 Task: Assign carxxstreet791@gmail.com as Assignee of Child Issue ChildIssue0000000887 of Issue Issue0000000444 in Backlog  in Scrum Project Project0000000089 in Jira. Assign carxxstreet791@gmail.com as Assignee of Child Issue ChildIssue0000000888 of Issue Issue0000000444 in Backlog  in Scrum Project Project0000000089 in Jira. Assign carxxstreet791@gmail.com as Assignee of Child Issue ChildIssue0000000889 of Issue Issue0000000445 in Backlog  in Scrum Project Project0000000089 in Jira. Assign carxxstreet791@gmail.com as Assignee of Child Issue ChildIssue0000000890 of Issue Issue0000000445 in Backlog  in Scrum Project Project0000000089 in Jira. Assign parteek.ku2001@gmail.com as Assignee of Child Issue ChildIssue0000000891 of Issue Issue0000000446 in Backlog  in Scrum Project Project0000000090 in Jira
Action: Mouse moved to (468, 397)
Screenshot: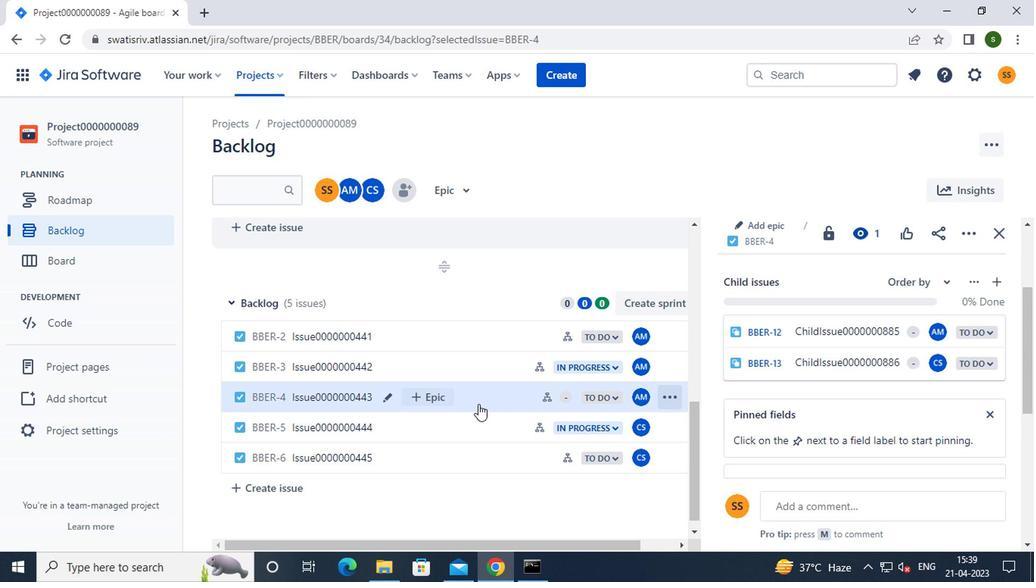 
Action: Mouse pressed left at (468, 397)
Screenshot: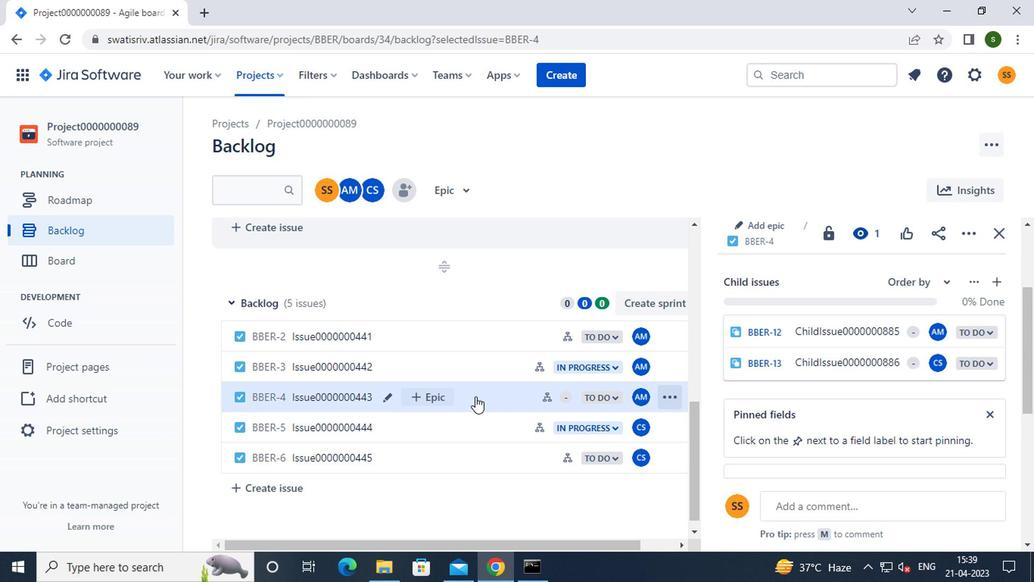 
Action: Mouse moved to (473, 425)
Screenshot: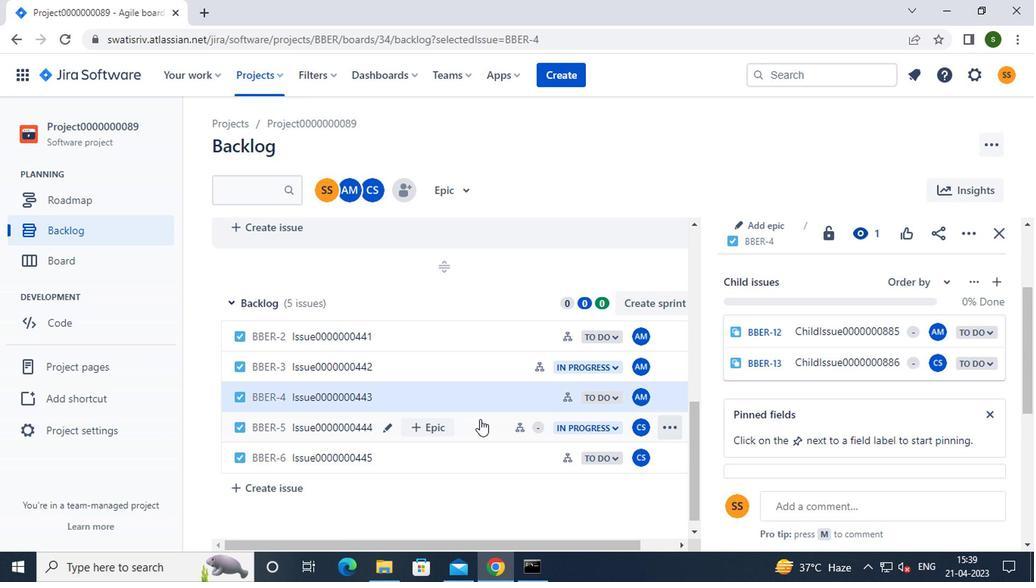 
Action: Mouse pressed left at (473, 425)
Screenshot: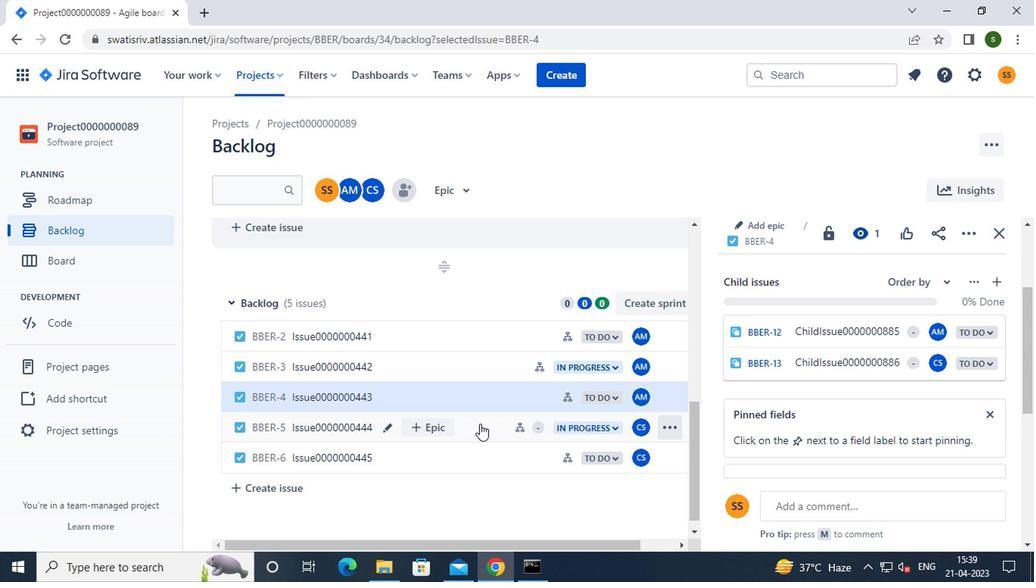 
Action: Mouse moved to (846, 412)
Screenshot: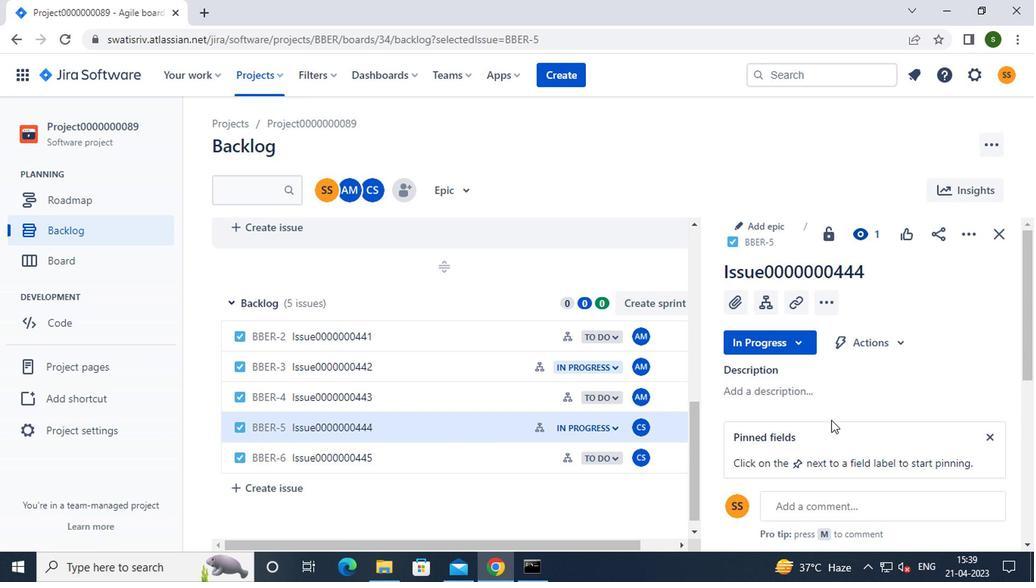 
Action: Mouse scrolled (846, 411) with delta (0, 0)
Screenshot: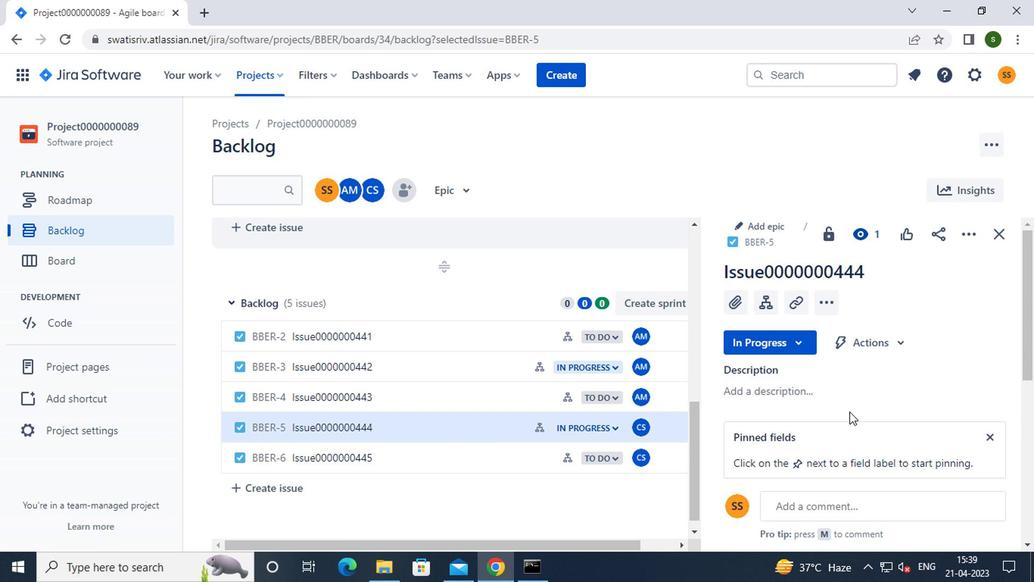 
Action: Mouse moved to (939, 413)
Screenshot: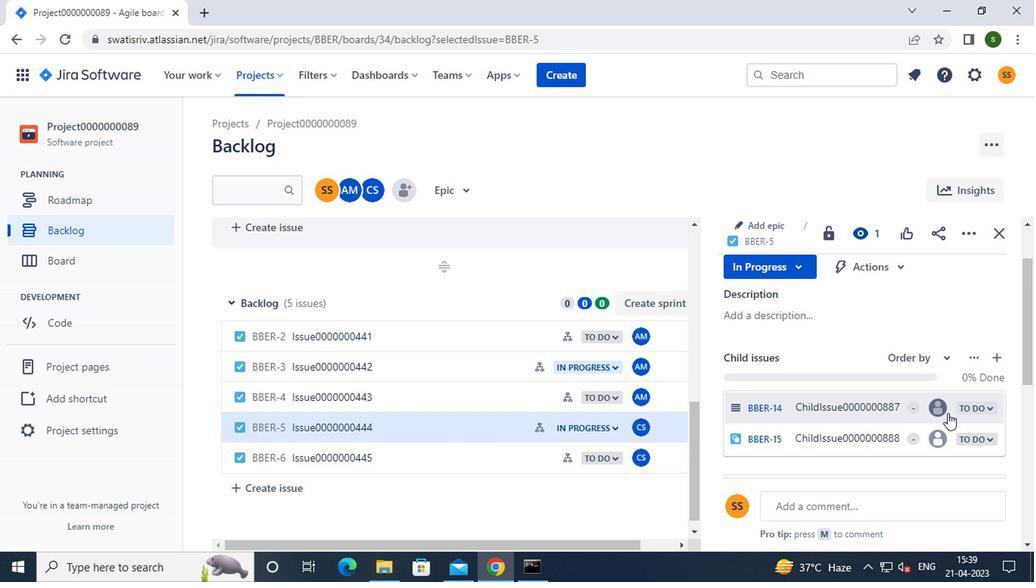 
Action: Mouse pressed left at (939, 413)
Screenshot: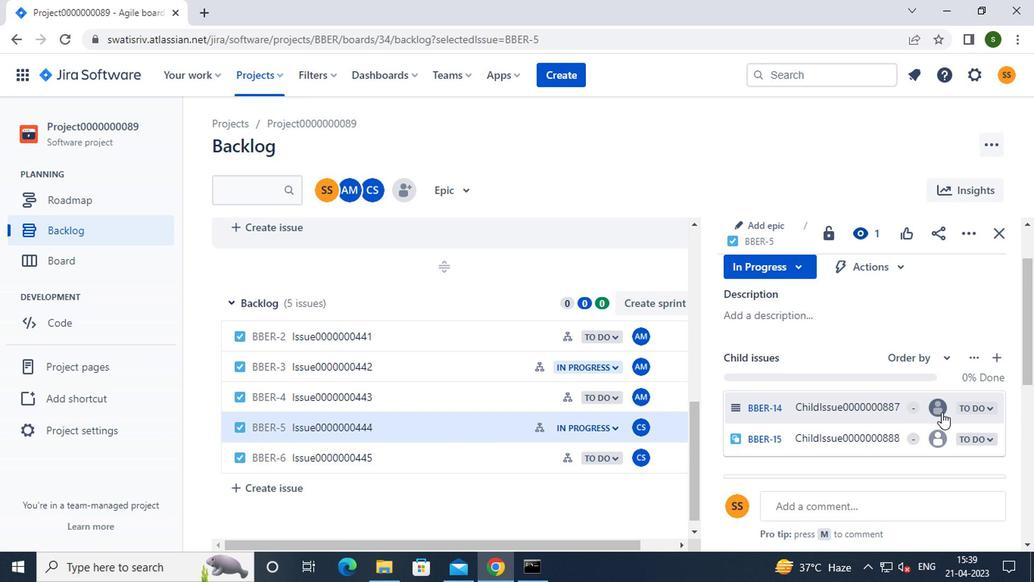 
Action: Mouse moved to (772, 468)
Screenshot: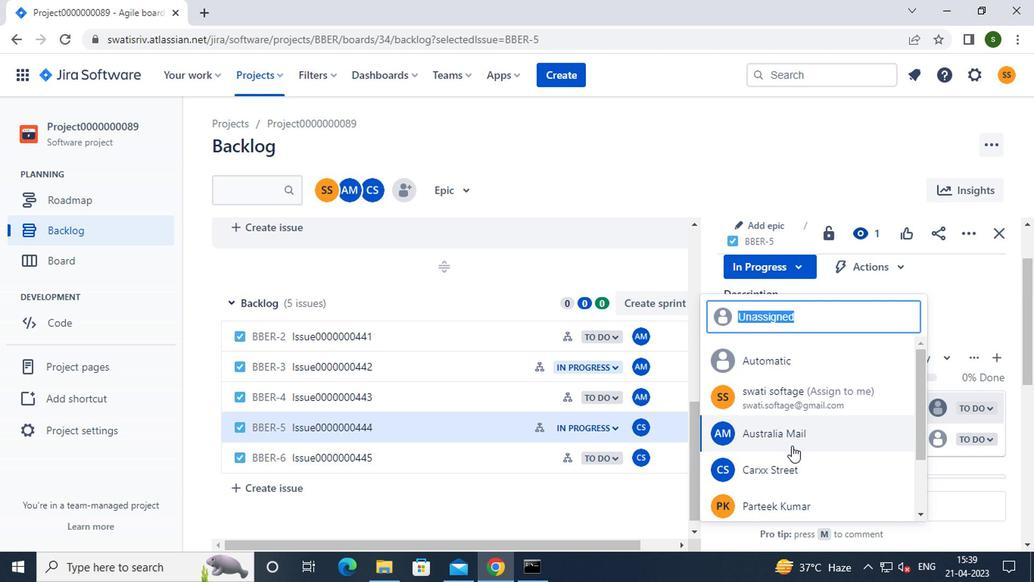 
Action: Mouse pressed left at (772, 468)
Screenshot: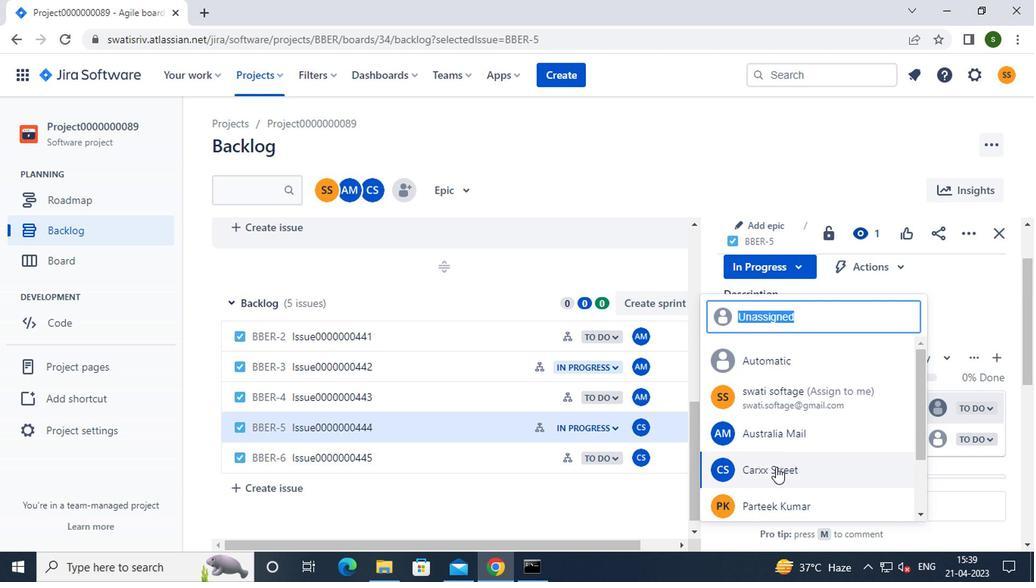 
Action: Mouse moved to (935, 440)
Screenshot: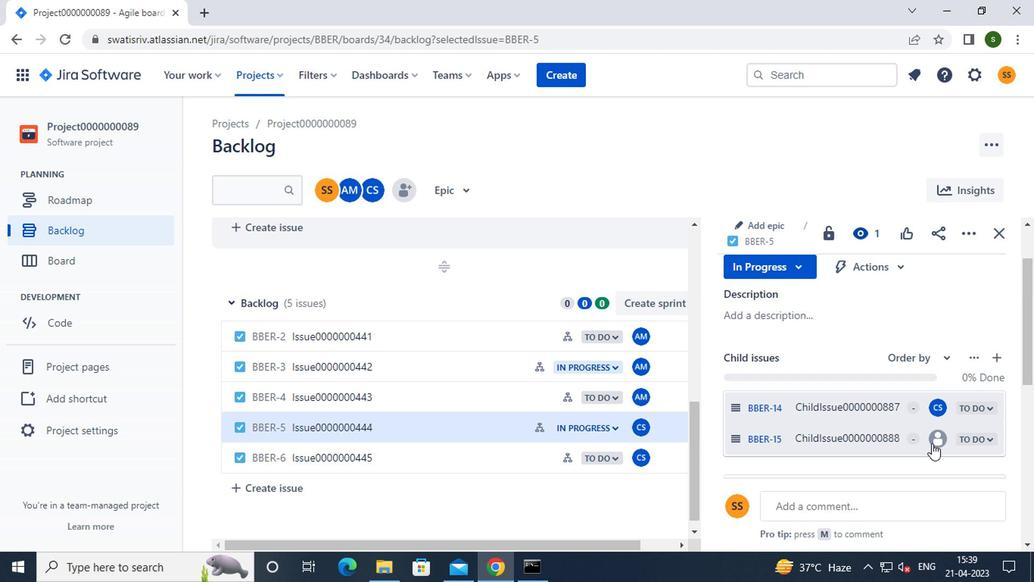 
Action: Mouse pressed left at (935, 440)
Screenshot: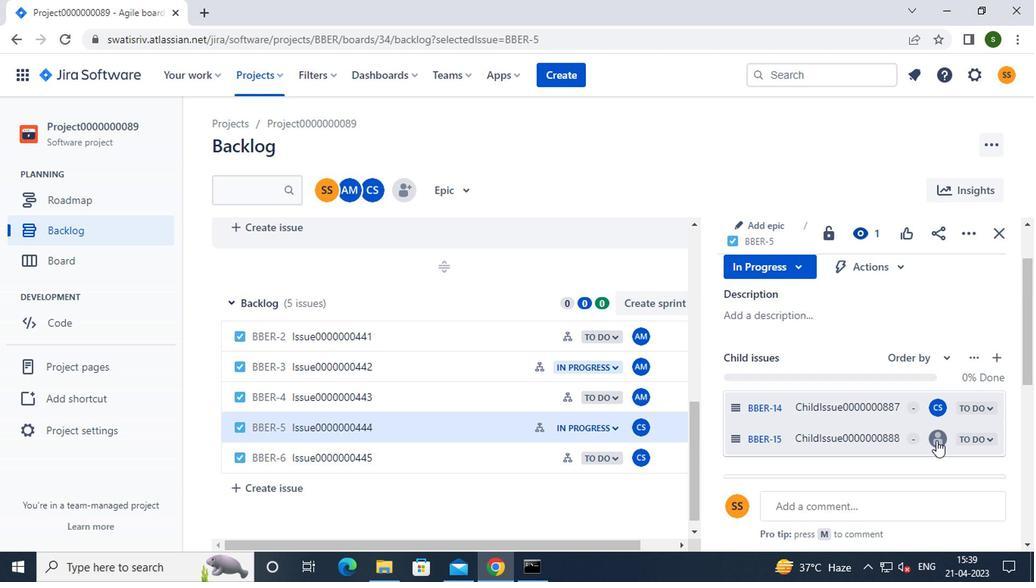 
Action: Mouse moved to (795, 502)
Screenshot: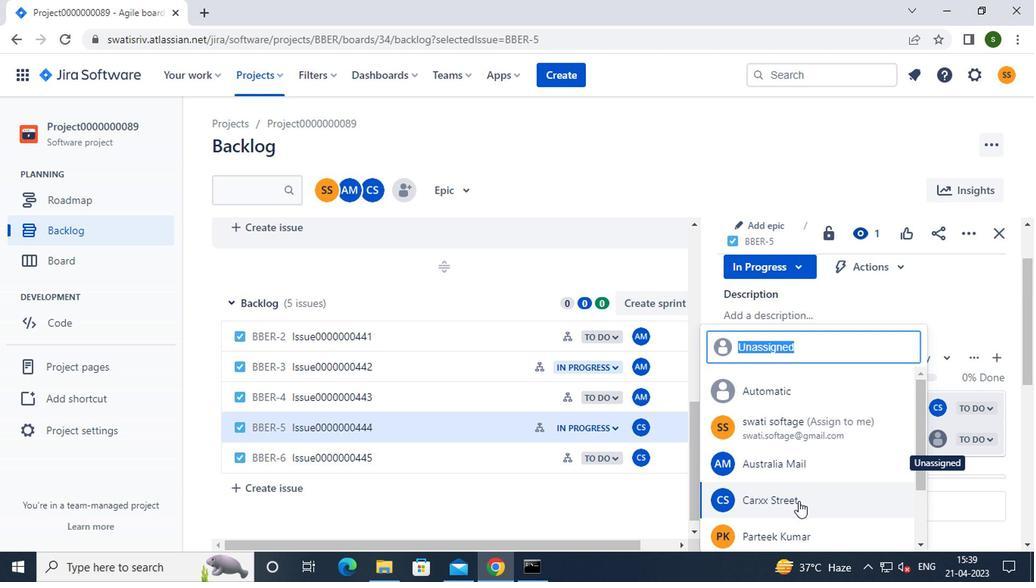 
Action: Mouse pressed left at (795, 502)
Screenshot: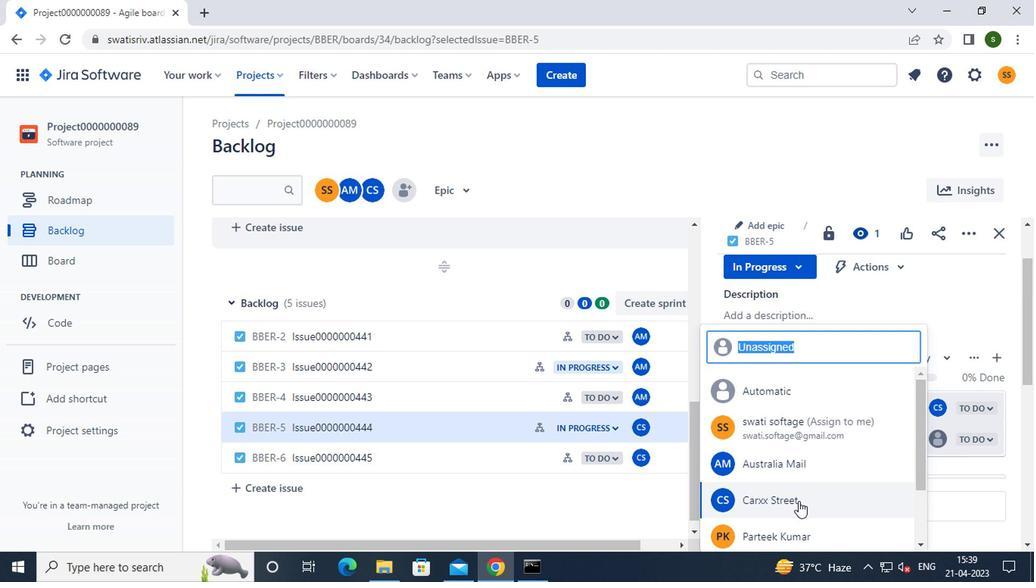 
Action: Mouse moved to (470, 459)
Screenshot: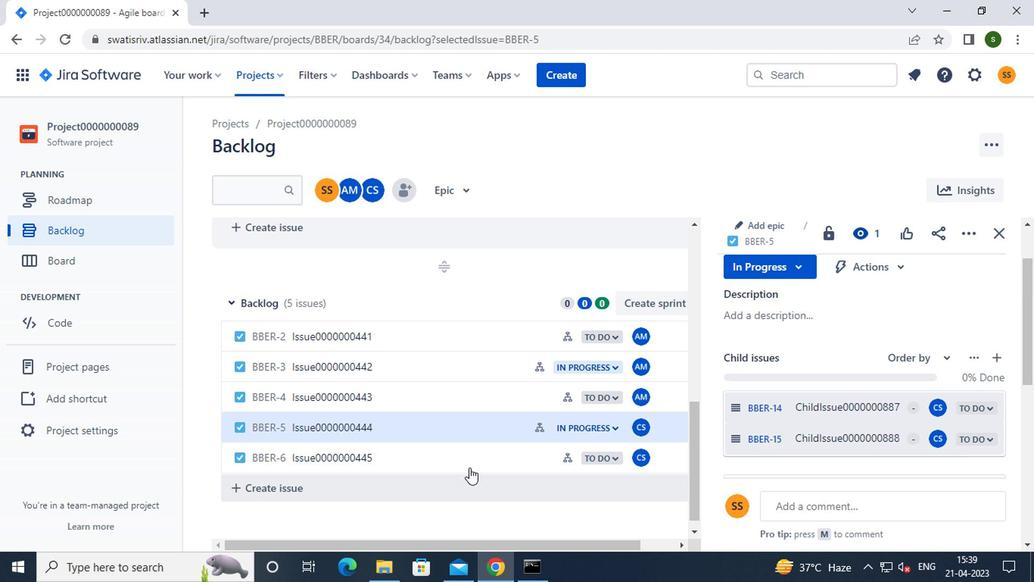 
Action: Mouse pressed left at (470, 459)
Screenshot: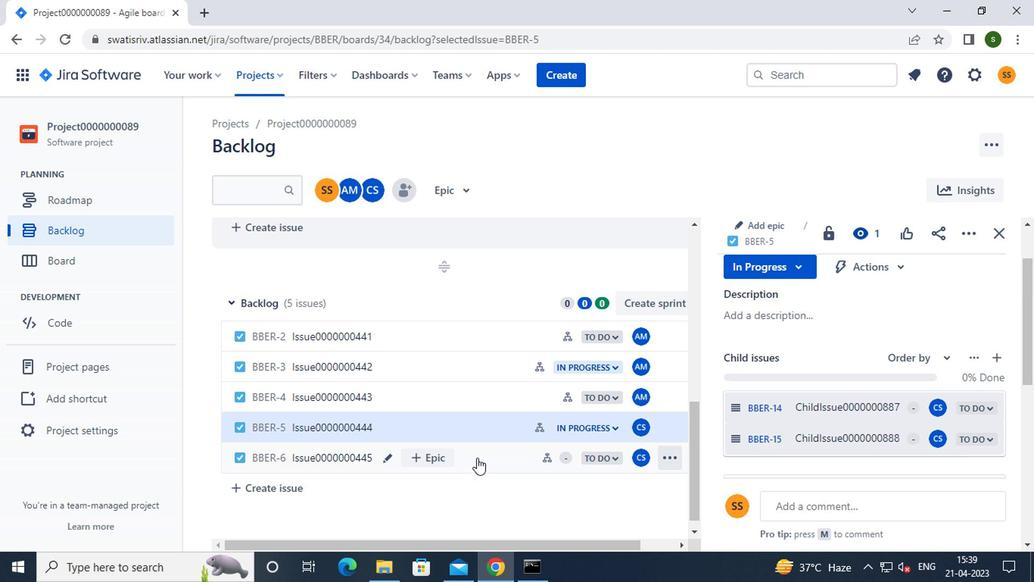 
Action: Mouse moved to (851, 429)
Screenshot: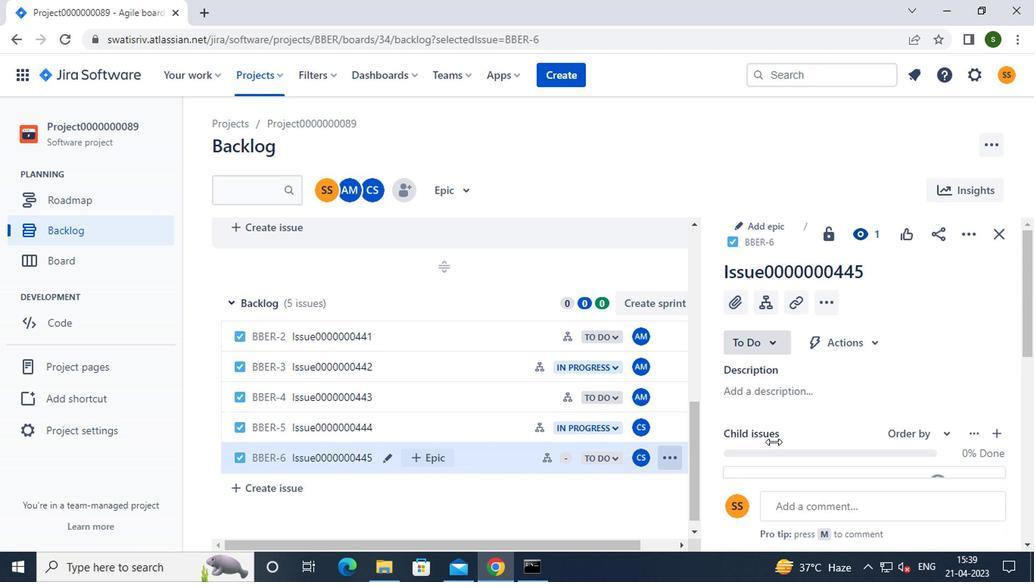 
Action: Mouse scrolled (851, 428) with delta (0, 0)
Screenshot: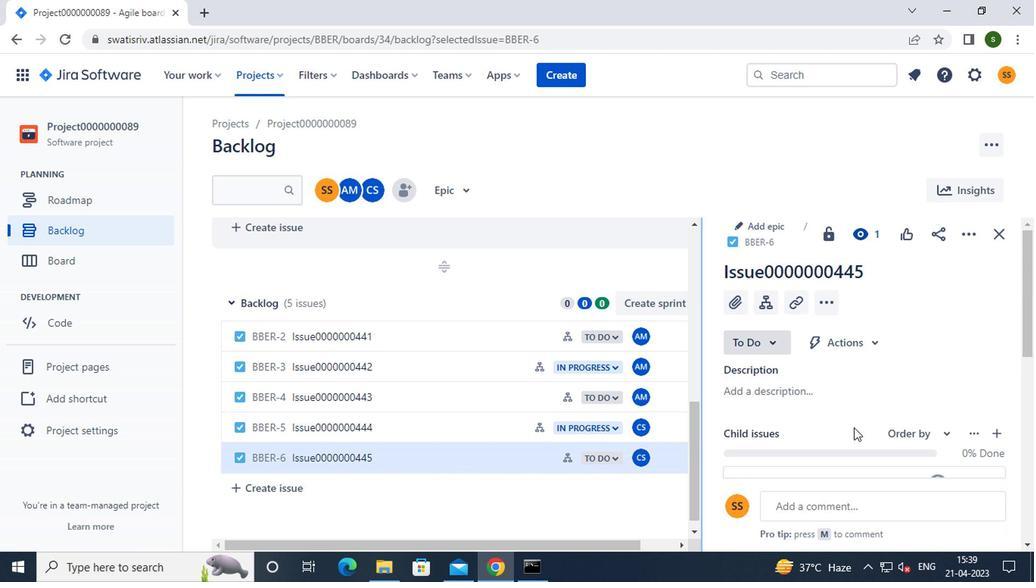 
Action: Mouse scrolled (851, 428) with delta (0, 0)
Screenshot: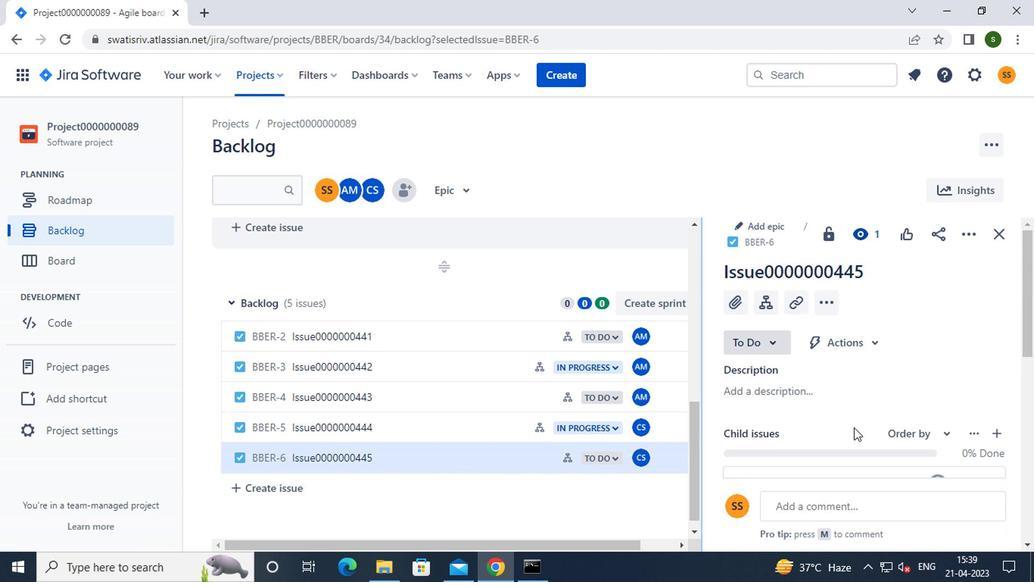 
Action: Mouse moved to (936, 331)
Screenshot: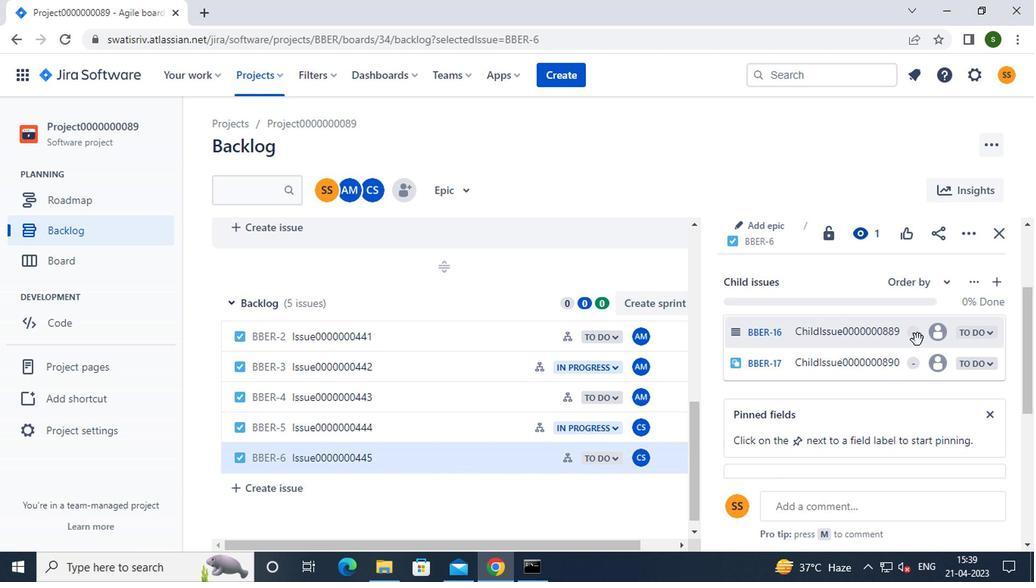 
Action: Mouse pressed left at (936, 331)
Screenshot: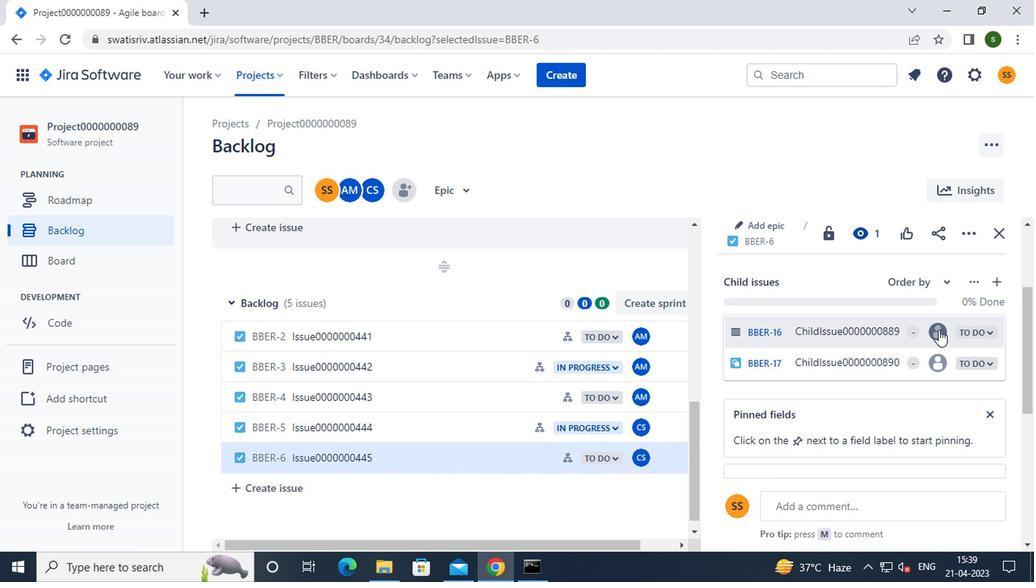 
Action: Mouse moved to (799, 395)
Screenshot: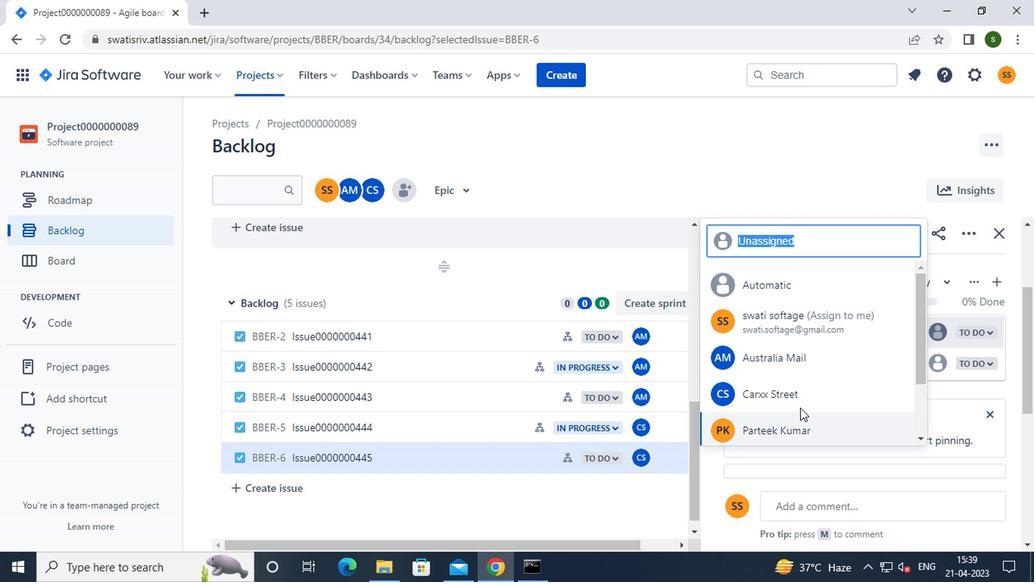 
Action: Mouse pressed left at (799, 395)
Screenshot: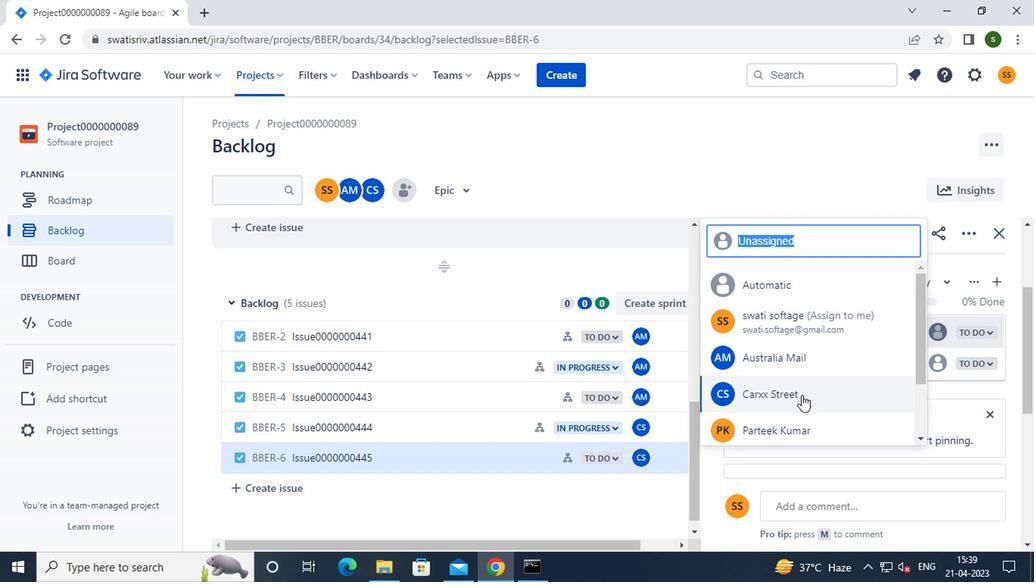 
Action: Mouse moved to (935, 362)
Screenshot: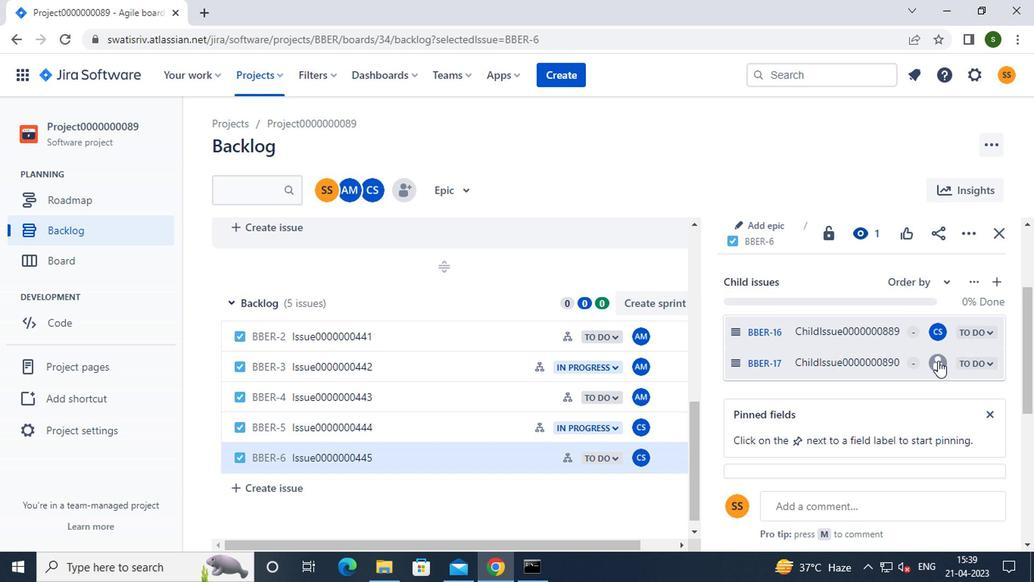 
Action: Mouse pressed left at (935, 362)
Screenshot: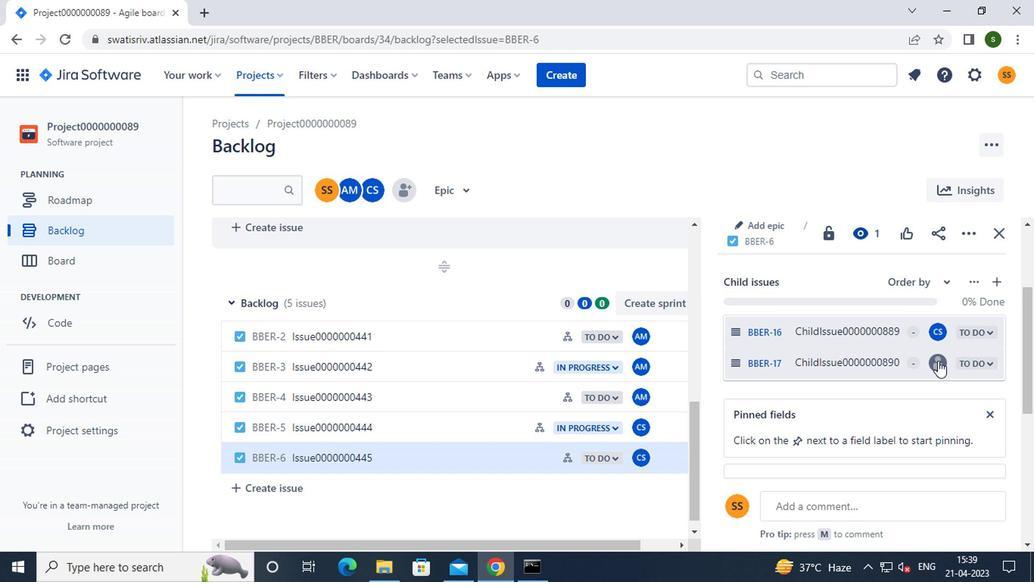 
Action: Mouse moved to (801, 426)
Screenshot: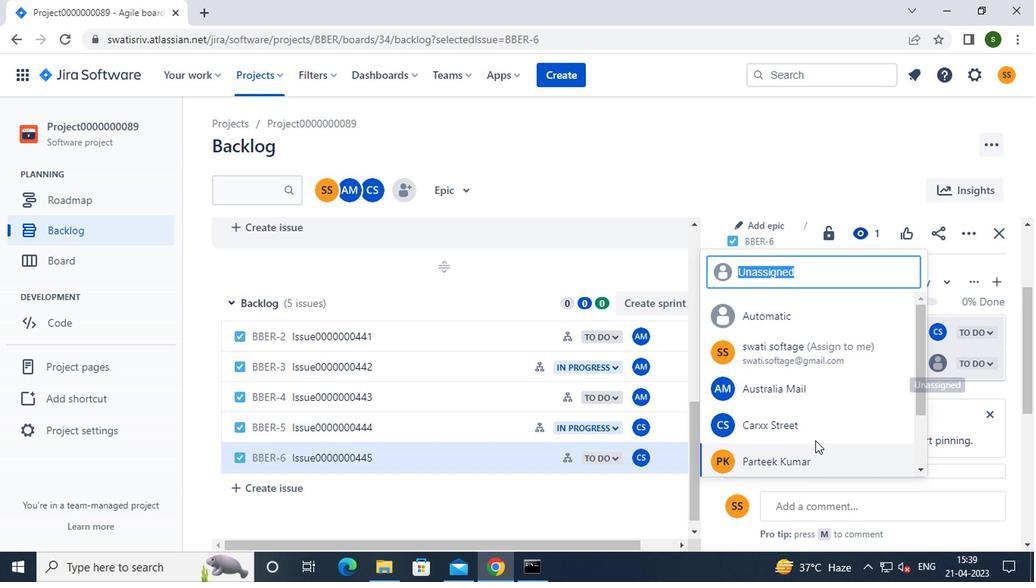 
Action: Mouse pressed left at (801, 426)
Screenshot: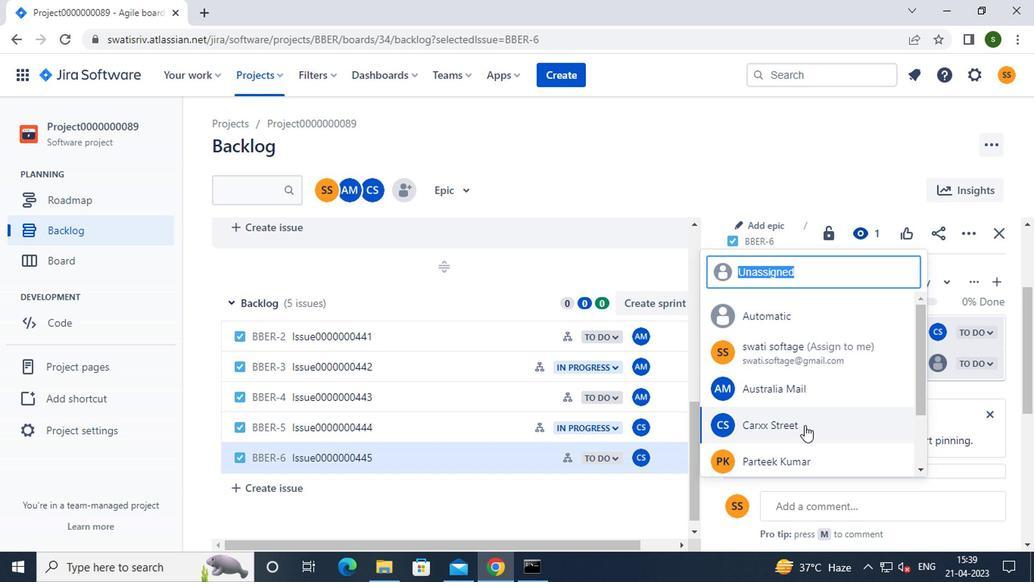 
Action: Mouse moved to (261, 79)
Screenshot: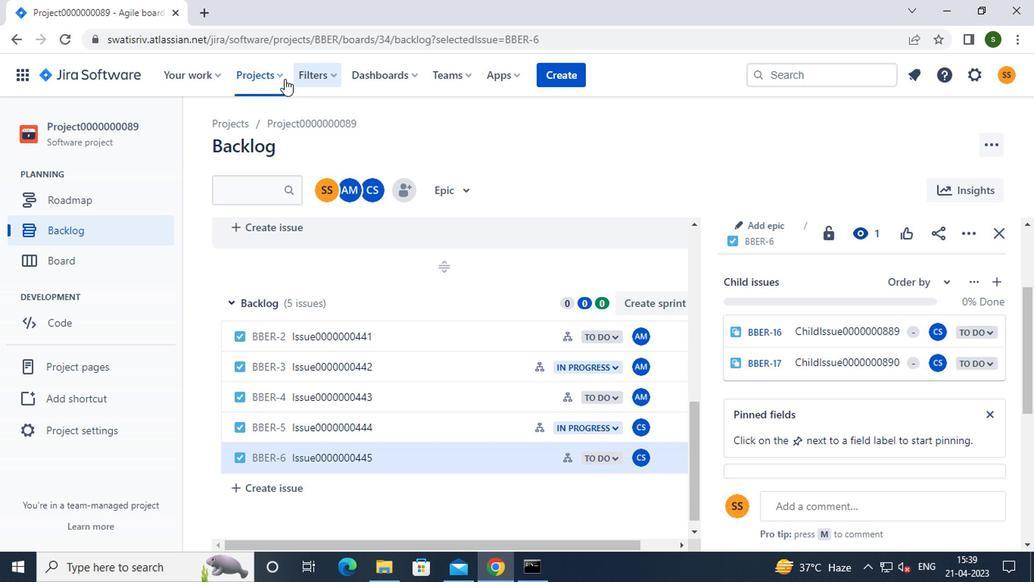 
Action: Mouse pressed left at (261, 79)
Screenshot: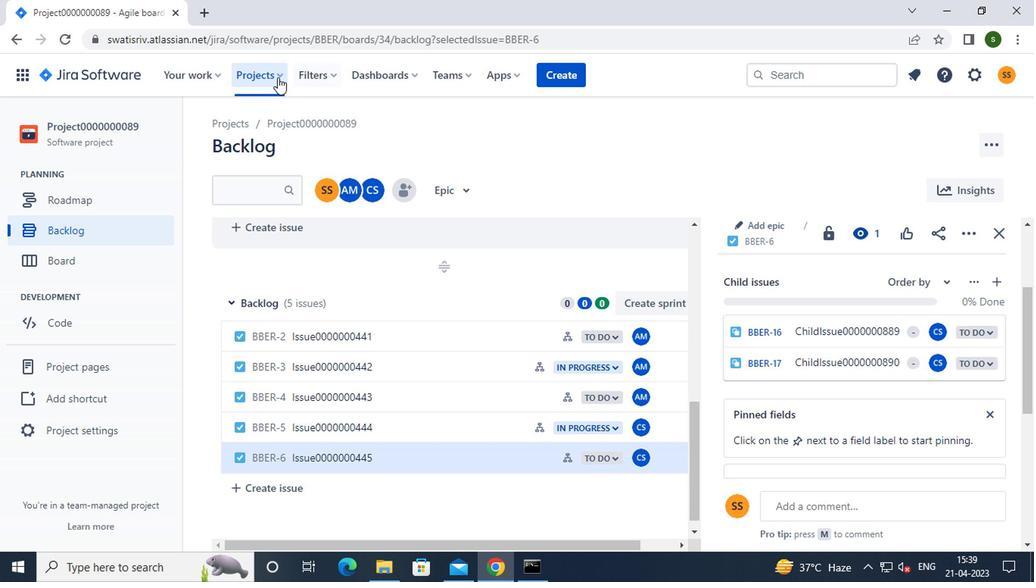 
Action: Mouse moved to (320, 187)
Screenshot: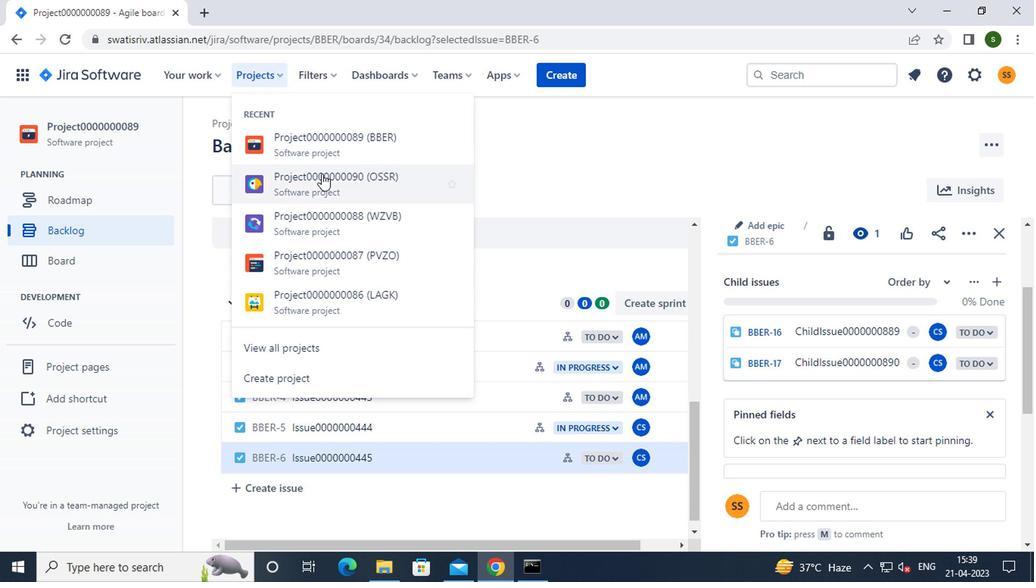
Action: Mouse pressed left at (320, 187)
Screenshot: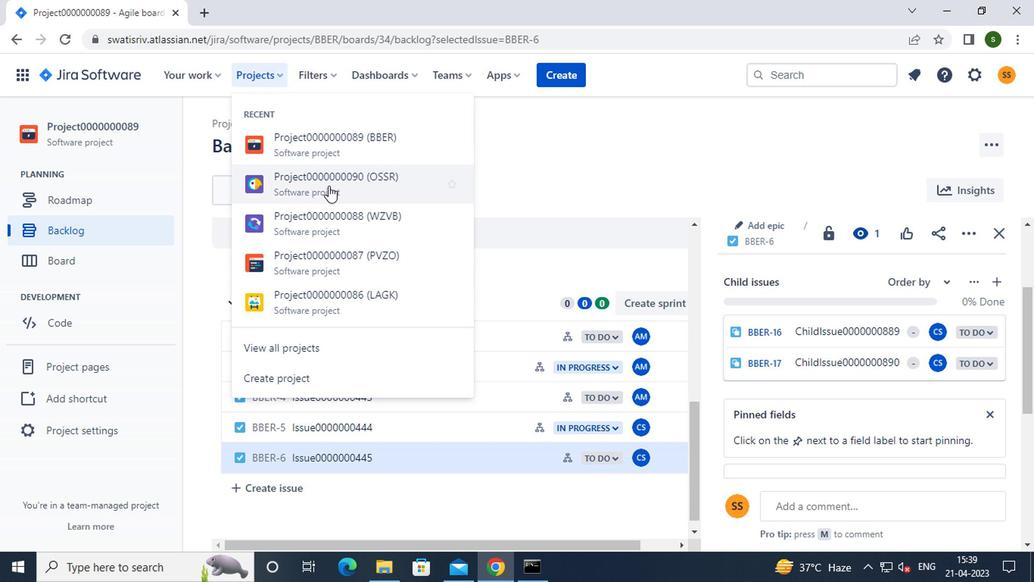 
Action: Mouse moved to (119, 227)
Screenshot: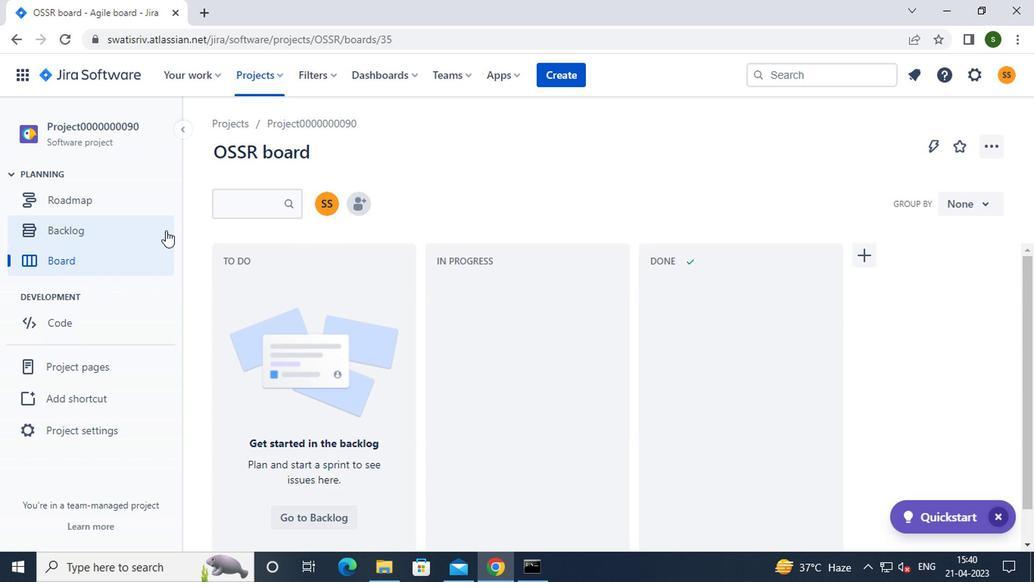 
Action: Mouse pressed left at (119, 227)
Screenshot: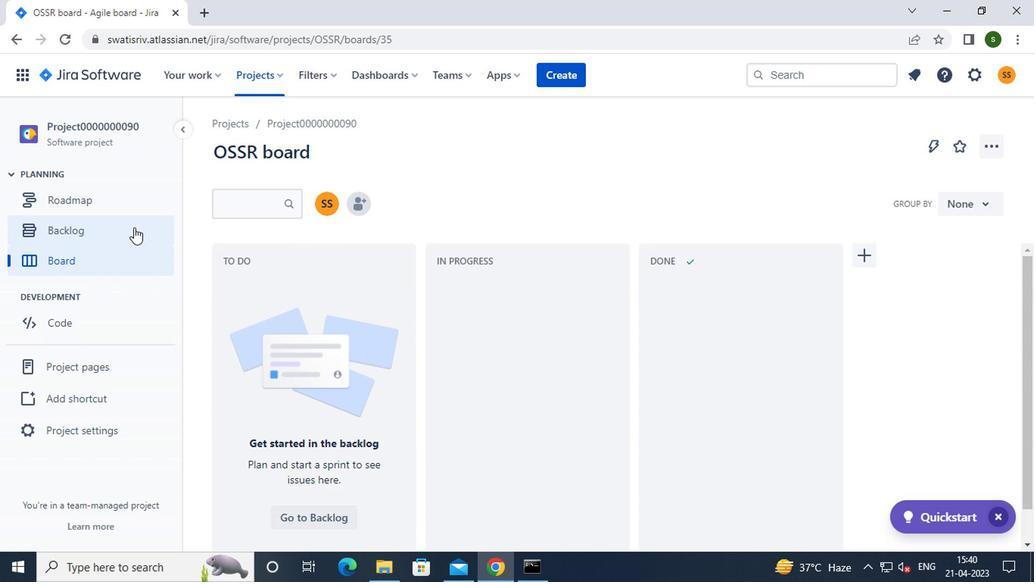 
Action: Mouse moved to (762, 270)
Screenshot: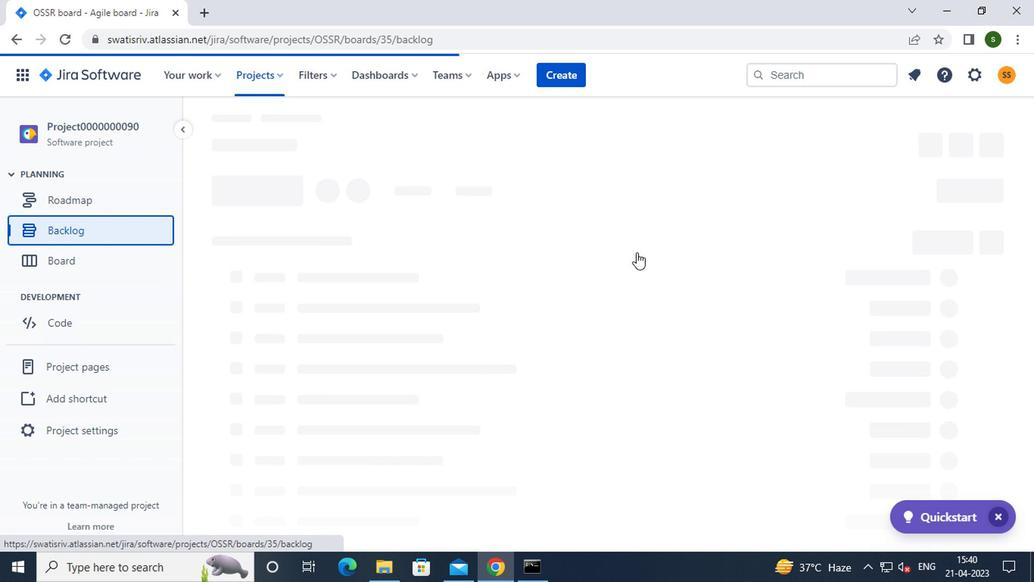 
Action: Mouse scrolled (762, 269) with delta (0, 0)
Screenshot: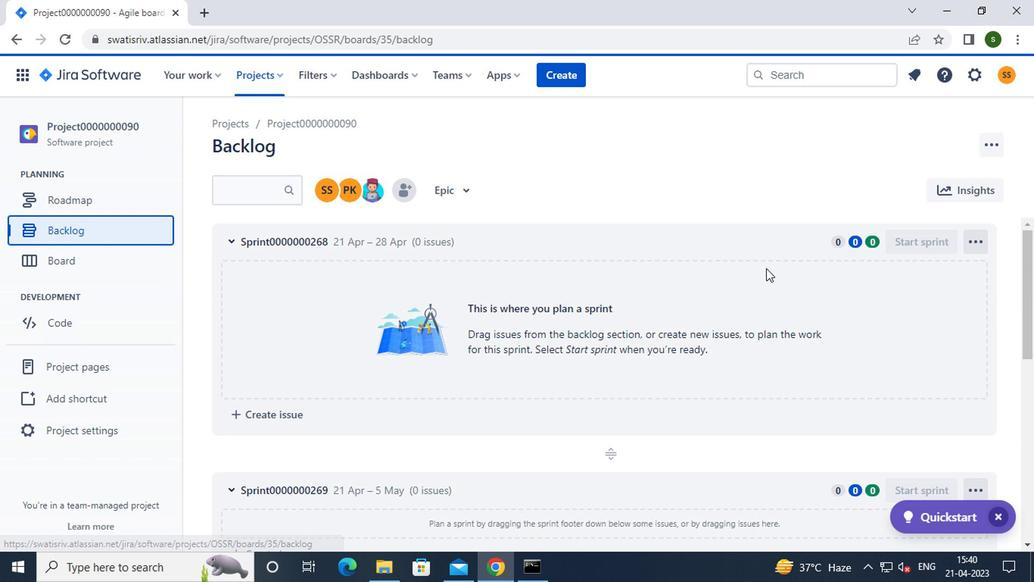 
Action: Mouse scrolled (762, 269) with delta (0, 0)
Screenshot: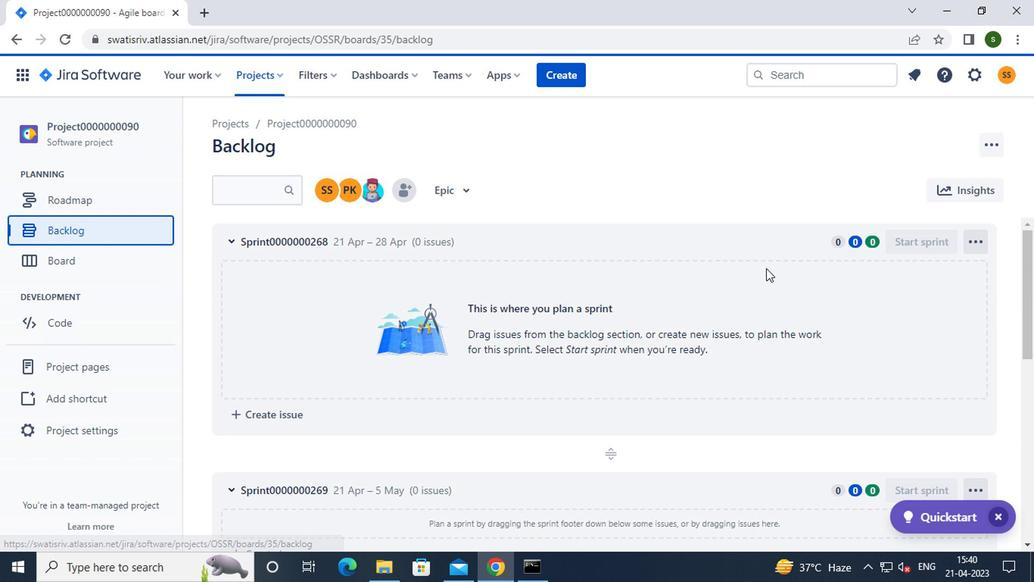 
Action: Mouse scrolled (762, 269) with delta (0, 0)
Screenshot: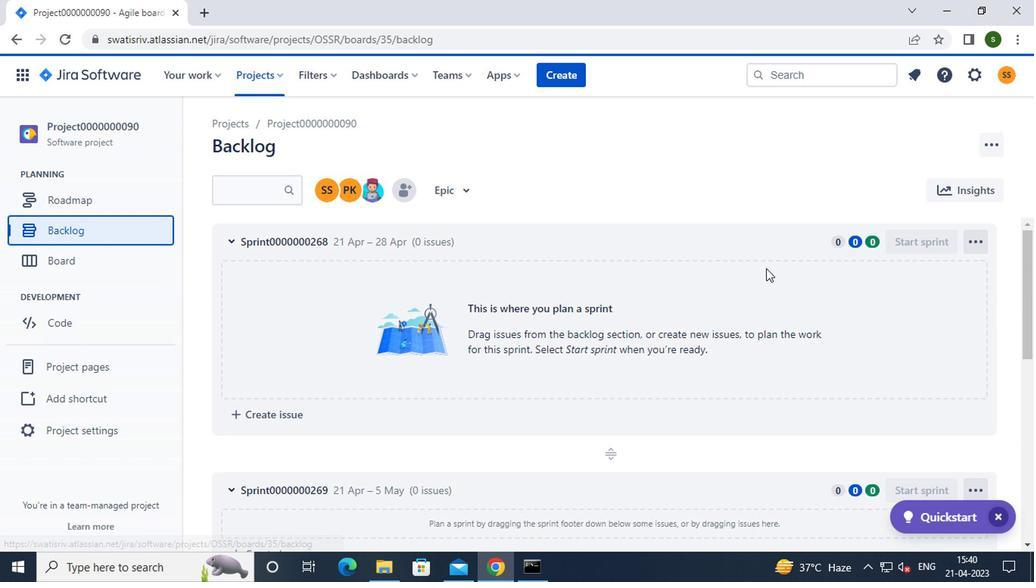 
Action: Mouse scrolled (762, 269) with delta (0, 0)
Screenshot: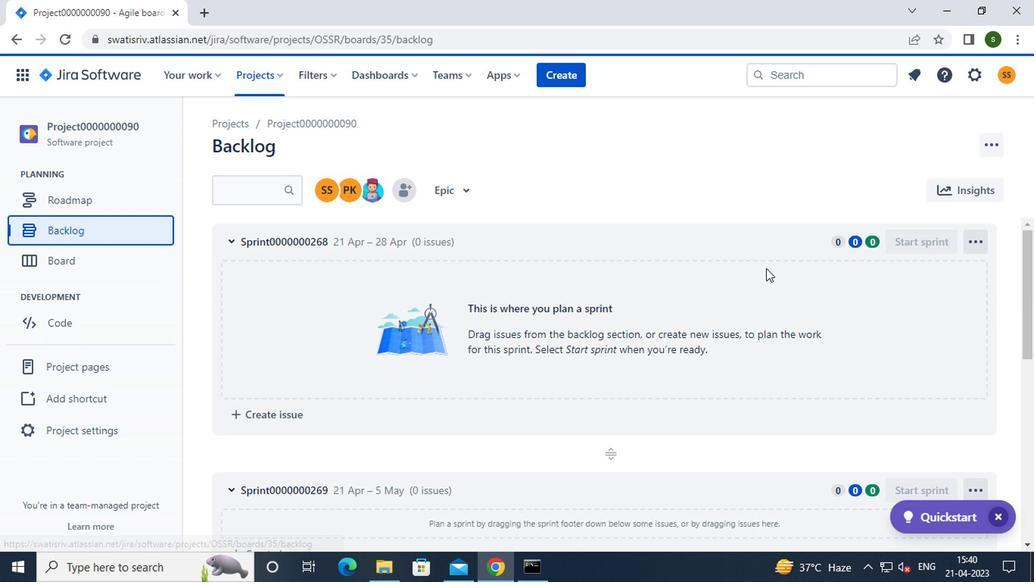 
Action: Mouse scrolled (762, 269) with delta (0, 0)
Screenshot: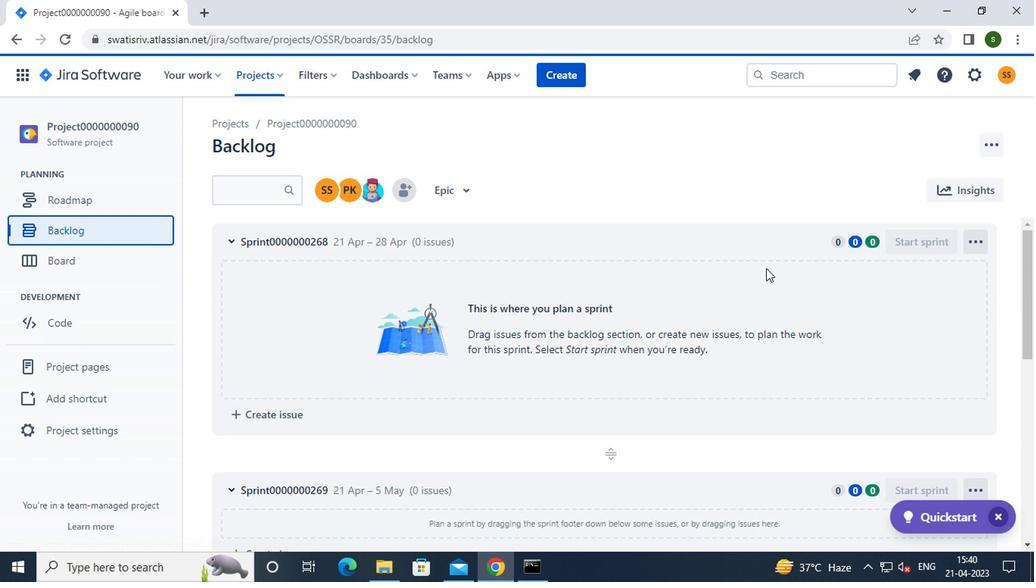 
Action: Mouse scrolled (762, 269) with delta (0, 0)
Screenshot: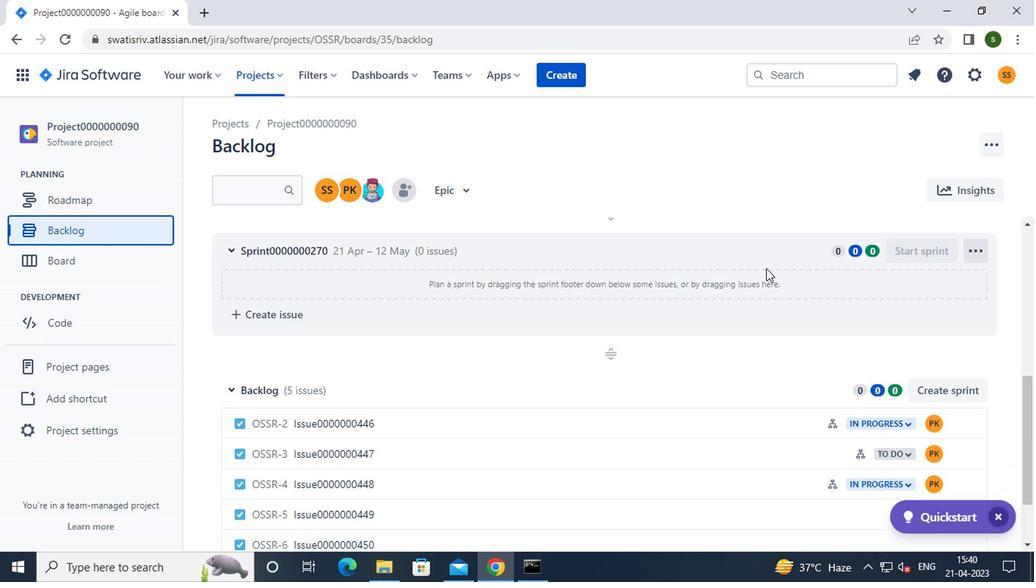
Action: Mouse scrolled (762, 269) with delta (0, 0)
Screenshot: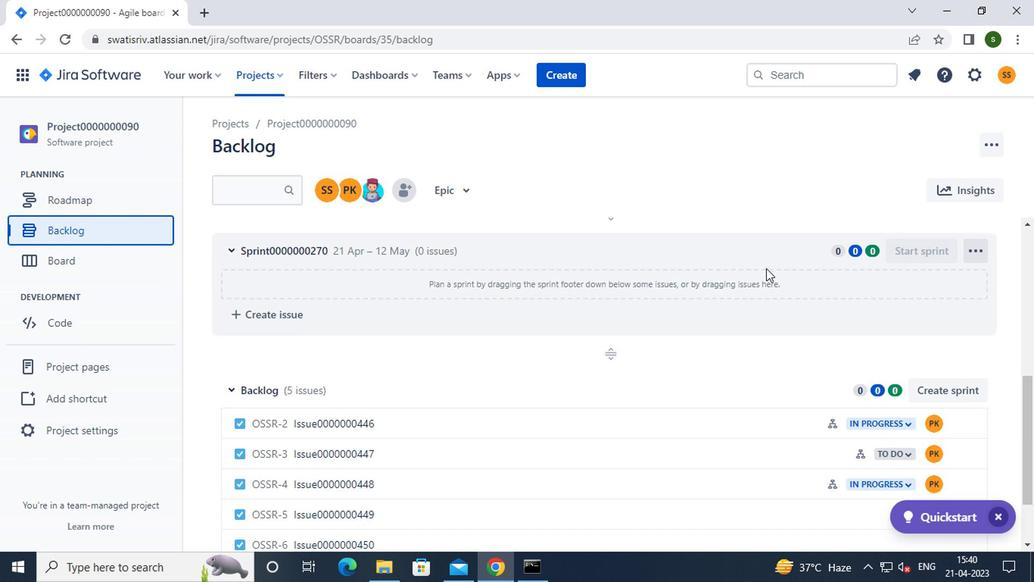 
Action: Mouse scrolled (762, 269) with delta (0, 0)
Screenshot: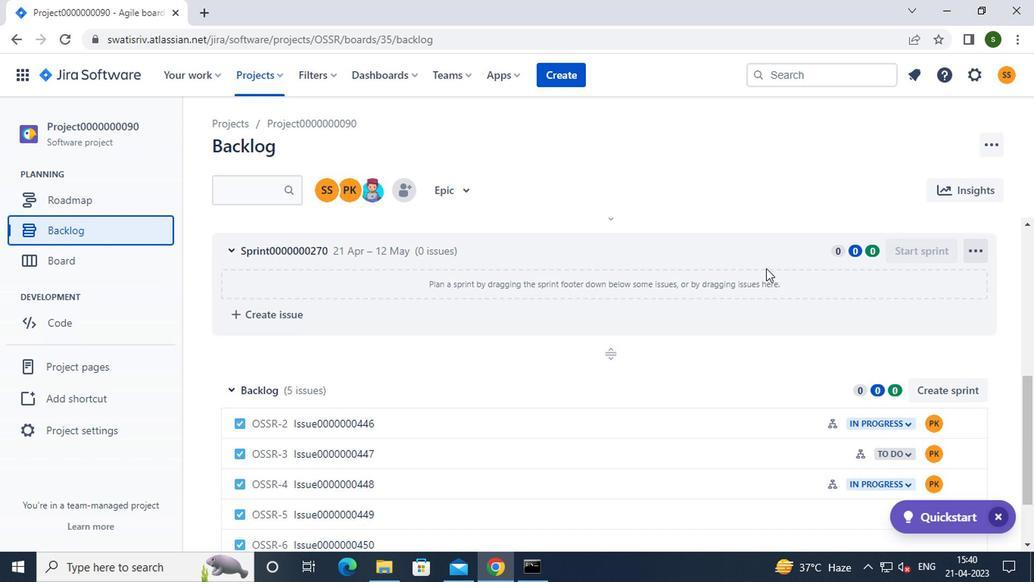
Action: Mouse scrolled (762, 269) with delta (0, 0)
Screenshot: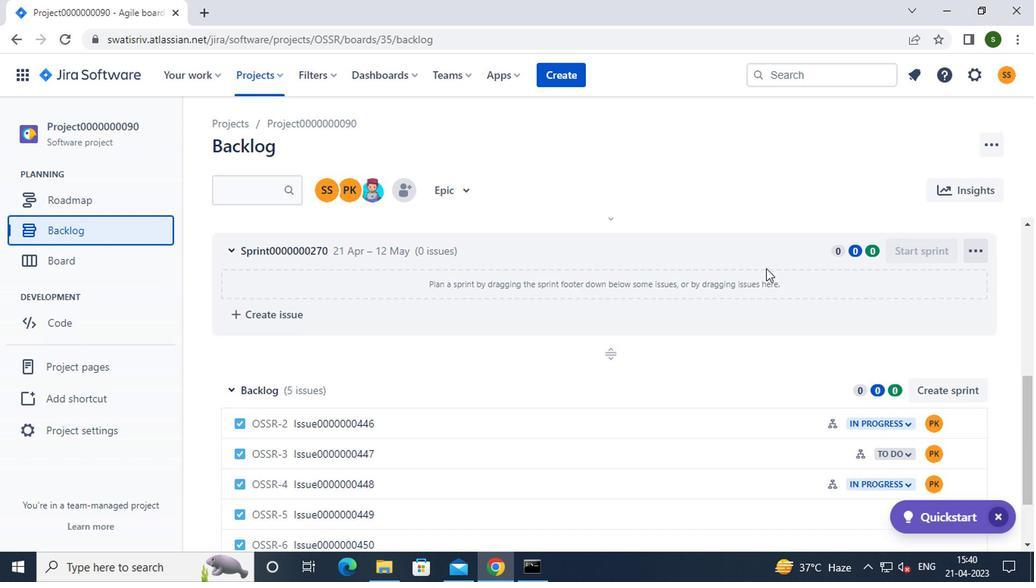 
Action: Mouse moved to (602, 331)
Screenshot: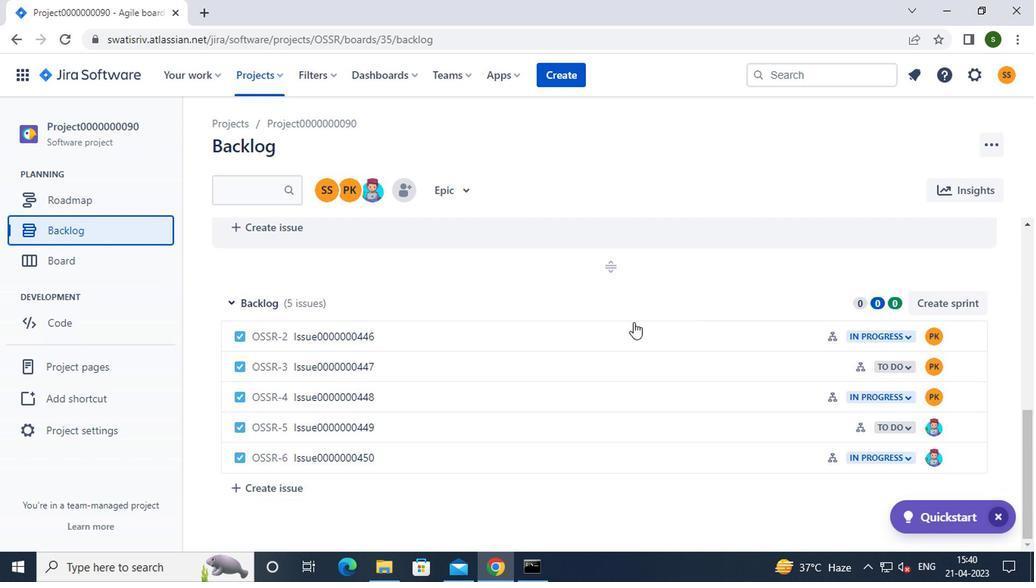 
Action: Mouse pressed left at (602, 331)
Screenshot: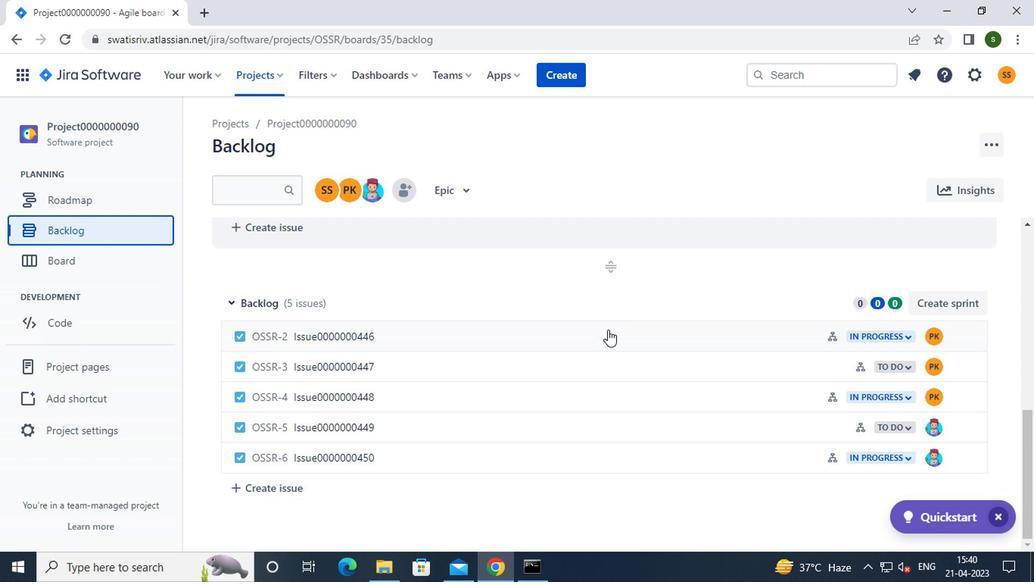 
Action: Mouse moved to (876, 354)
Screenshot: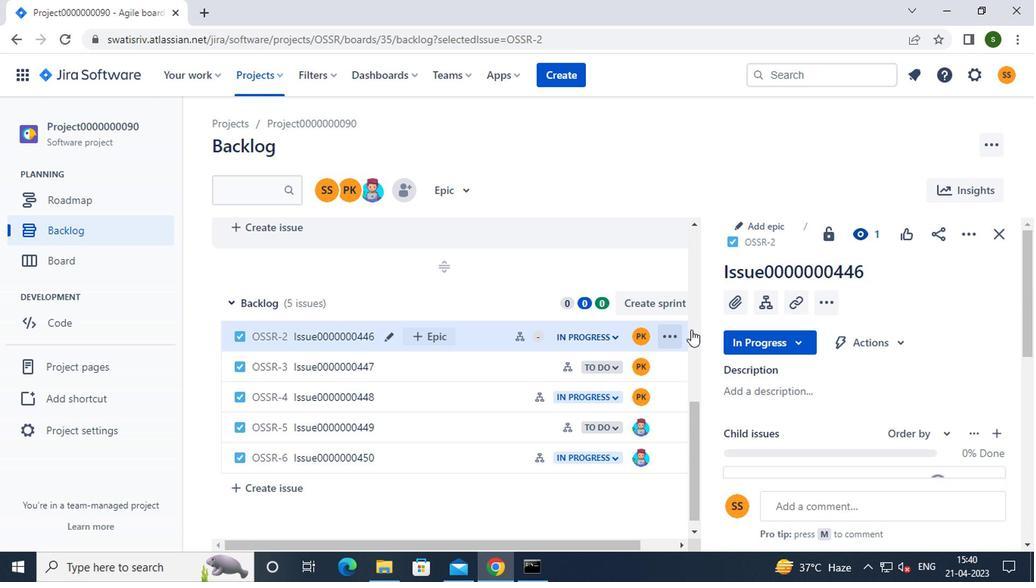 
Action: Mouse scrolled (876, 354) with delta (0, 0)
Screenshot: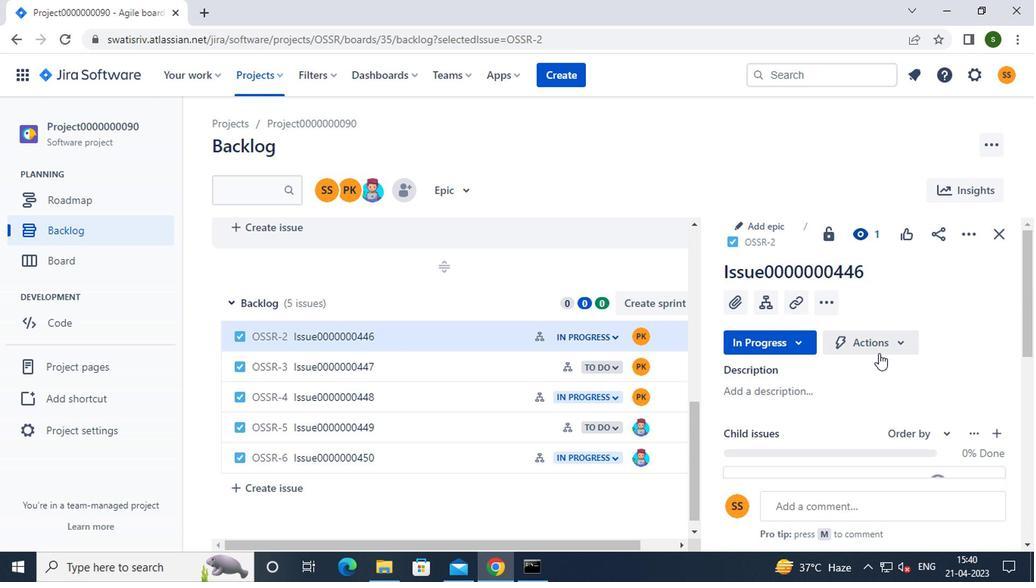 
Action: Mouse scrolled (876, 354) with delta (0, 0)
Screenshot: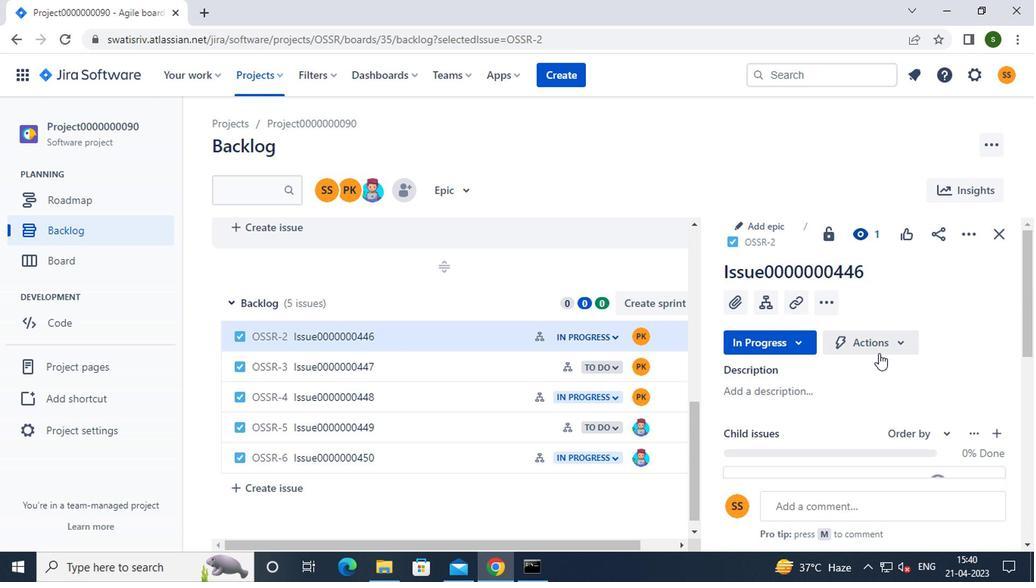 
Action: Mouse scrolled (876, 354) with delta (0, 0)
Screenshot: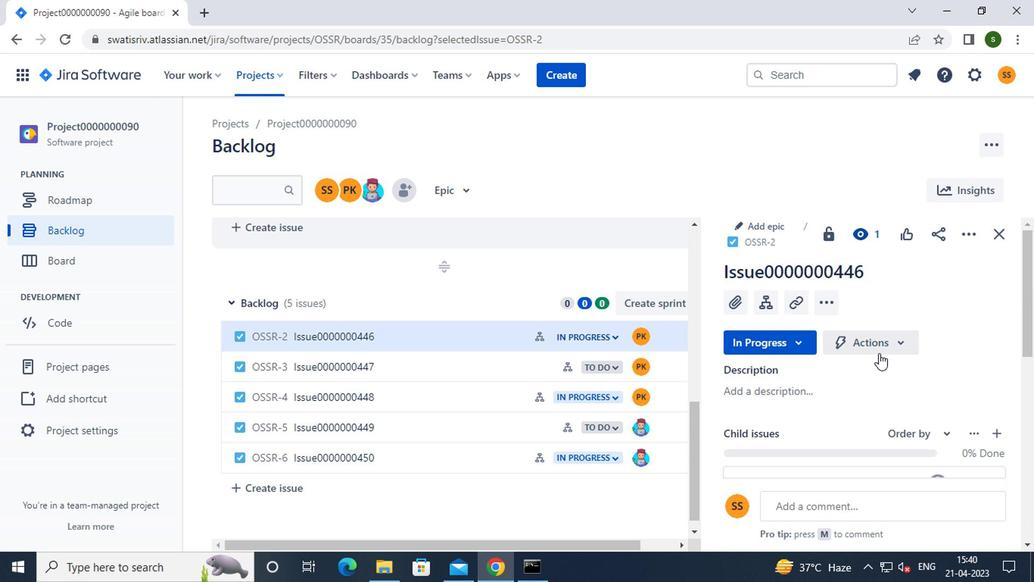 
Action: Mouse moved to (933, 262)
Screenshot: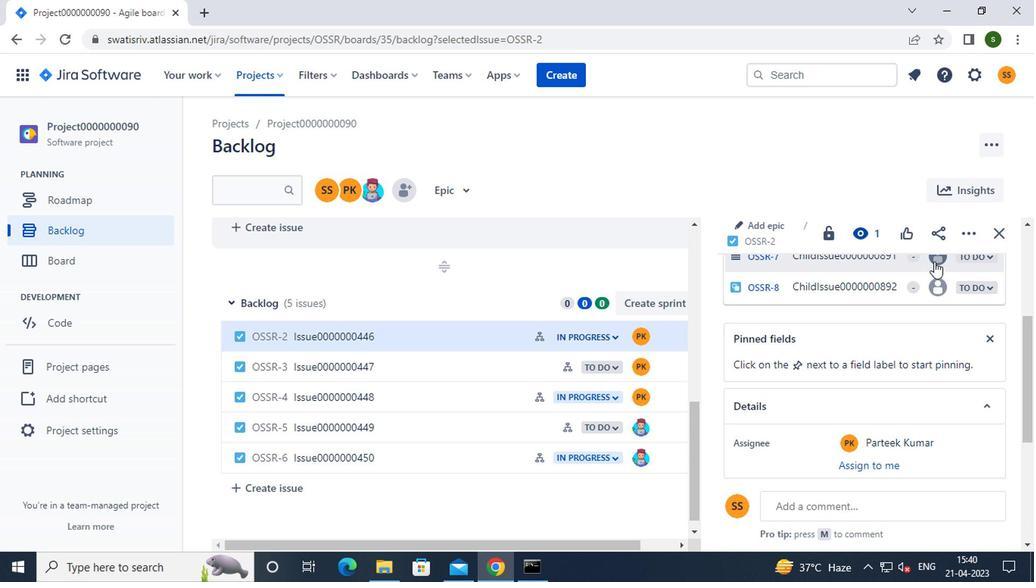 
Action: Mouse pressed left at (933, 262)
Screenshot: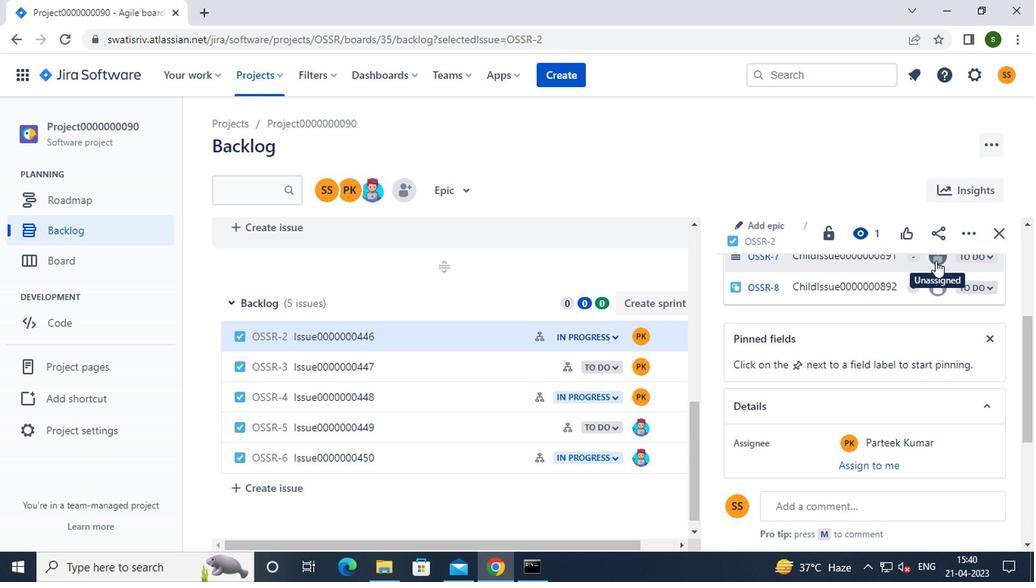 
Action: Mouse moved to (791, 349)
Screenshot: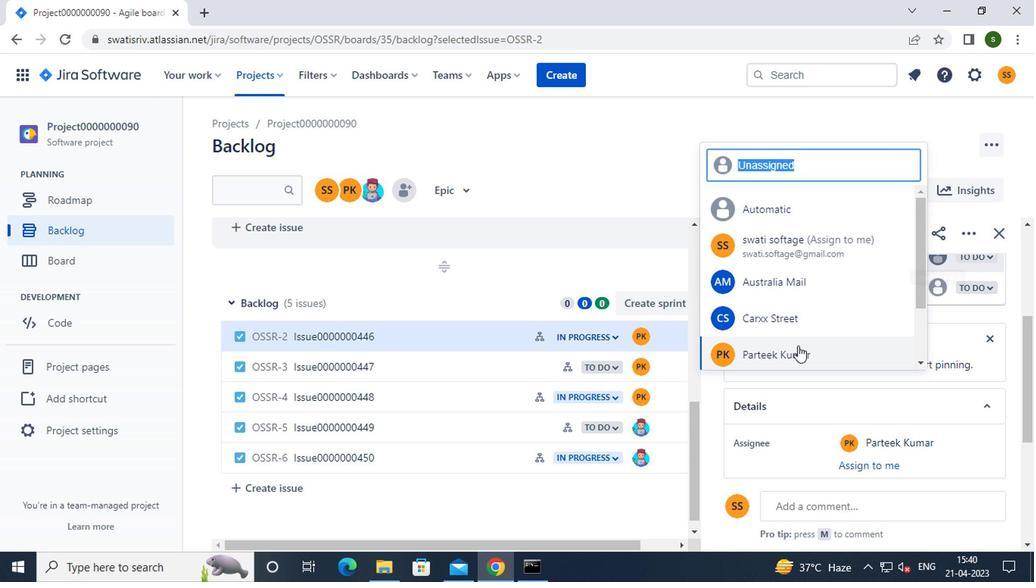 
Action: Mouse pressed left at (791, 349)
Screenshot: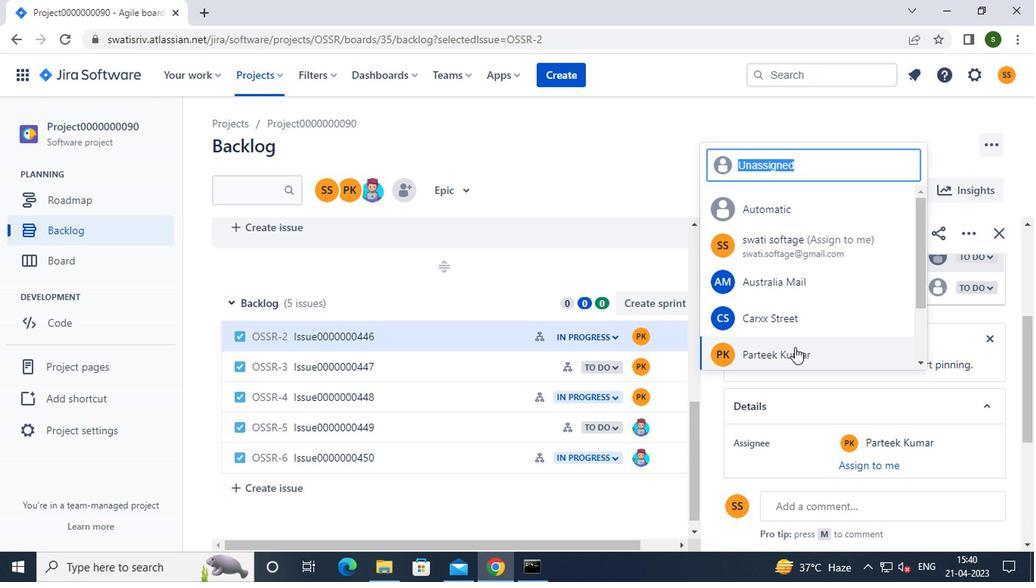 
Action: Mouse moved to (547, 140)
Screenshot: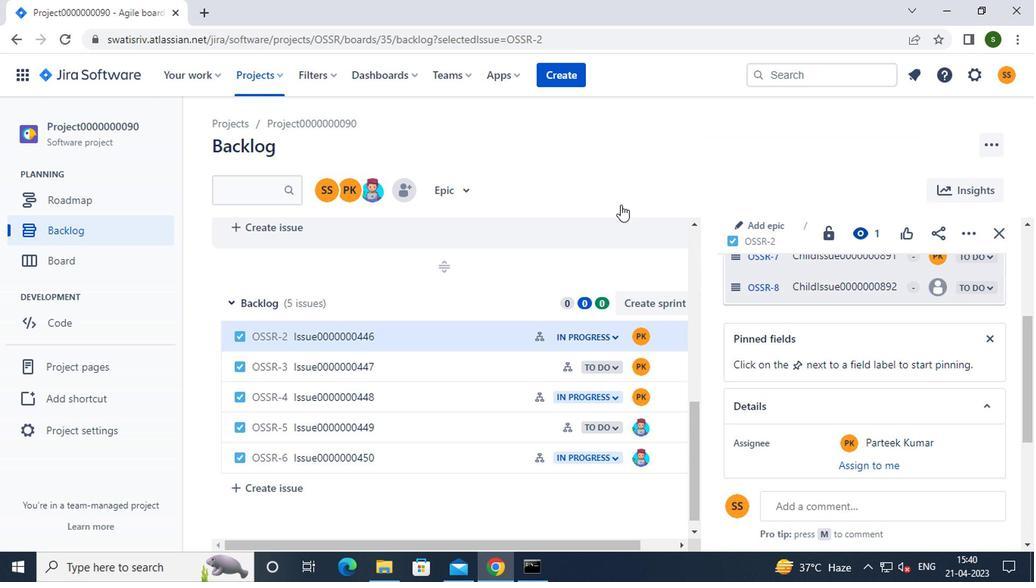 
